 Task: Clean up your mailbox by finding and deleting items older than 90 days or larger than 250 kilobytes.
Action: Mouse moved to (17, 144)
Screenshot: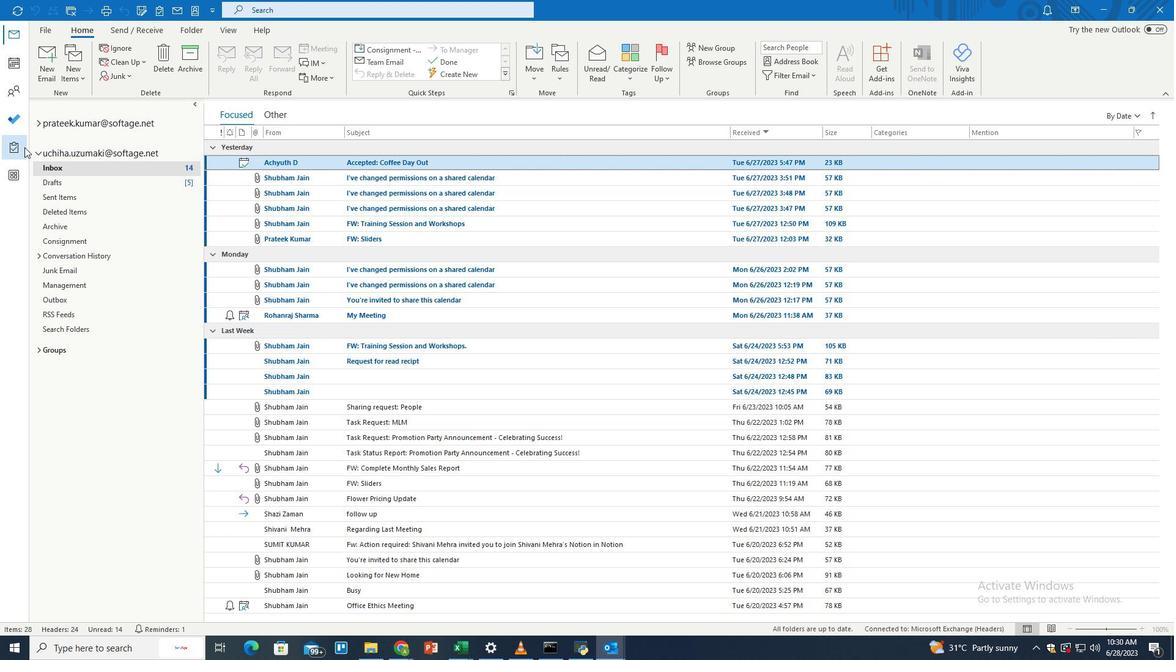 
Action: Mouse pressed left at (17, 144)
Screenshot: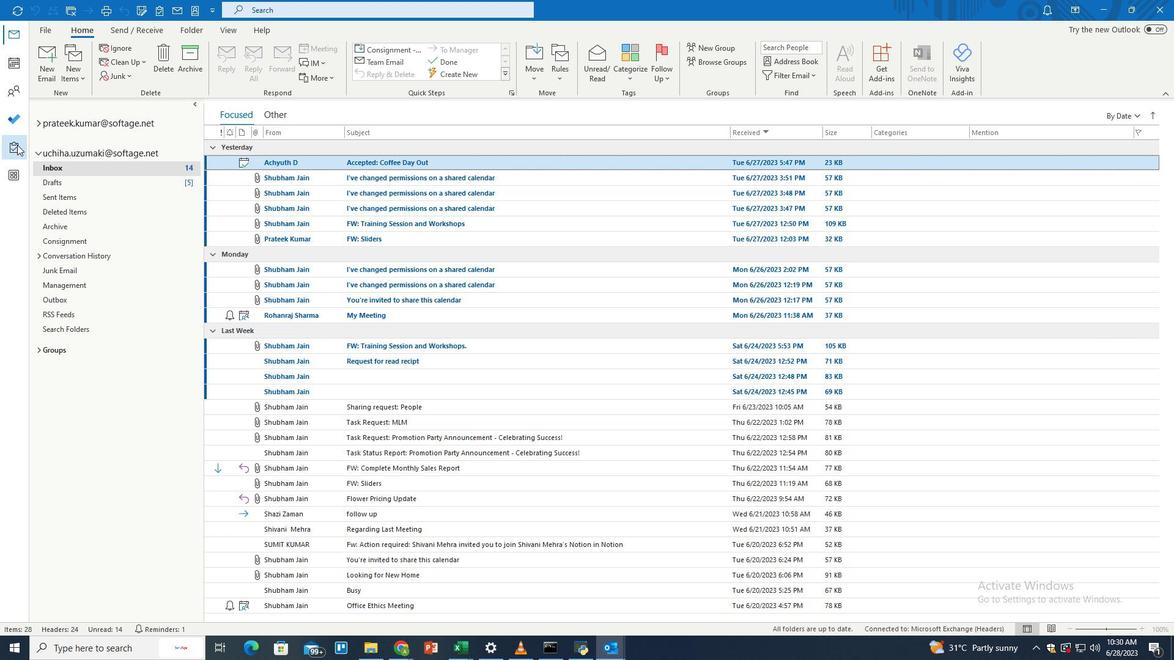 
Action: Mouse moved to (45, 30)
Screenshot: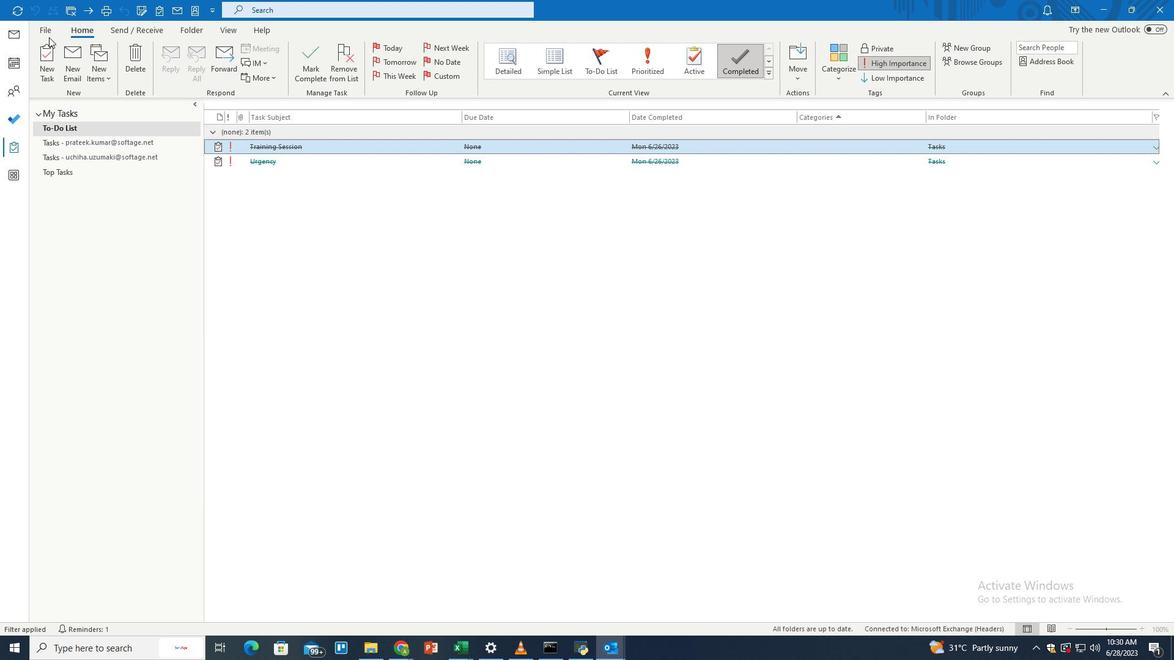 
Action: Mouse pressed left at (45, 30)
Screenshot: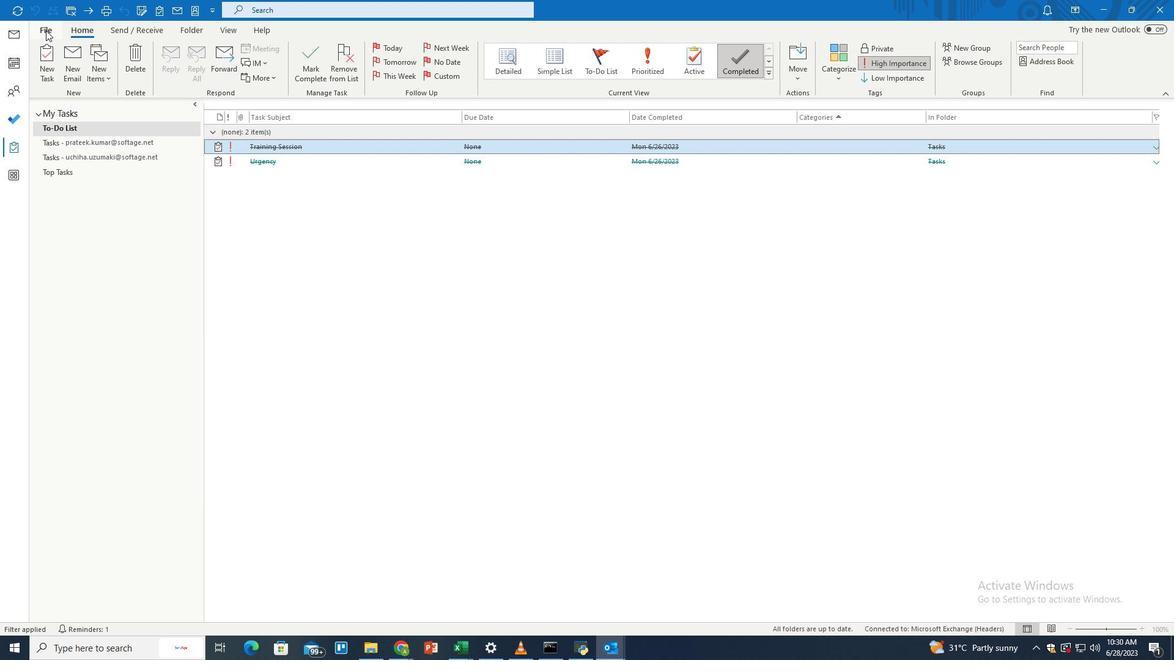 
Action: Mouse moved to (151, 316)
Screenshot: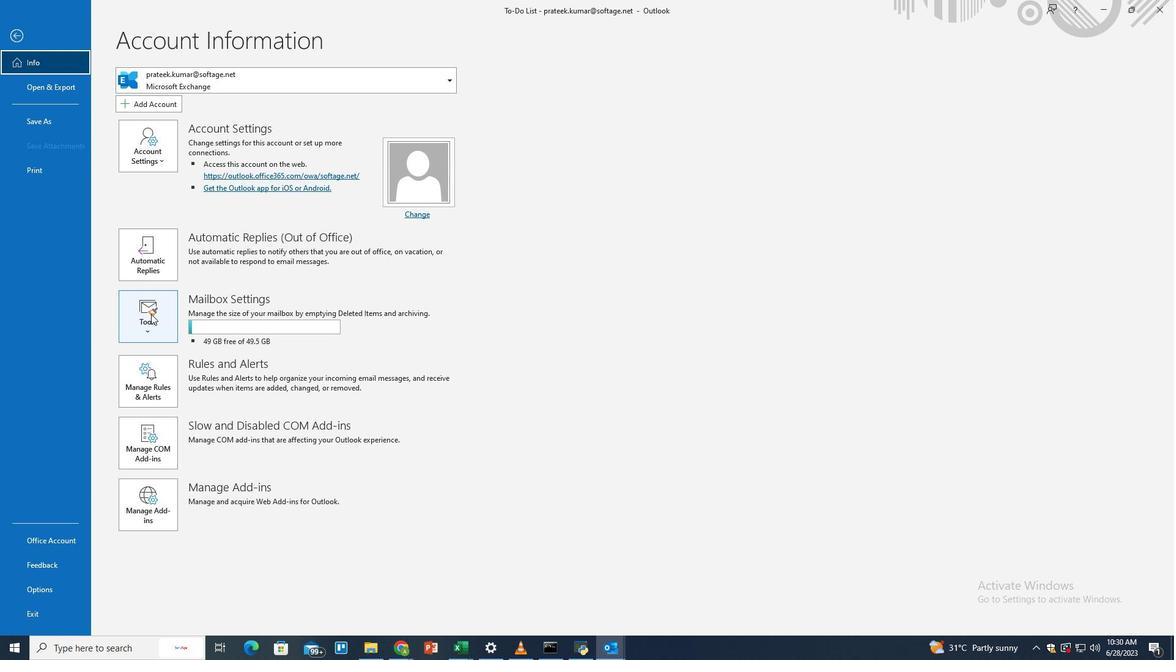 
Action: Mouse pressed left at (151, 316)
Screenshot: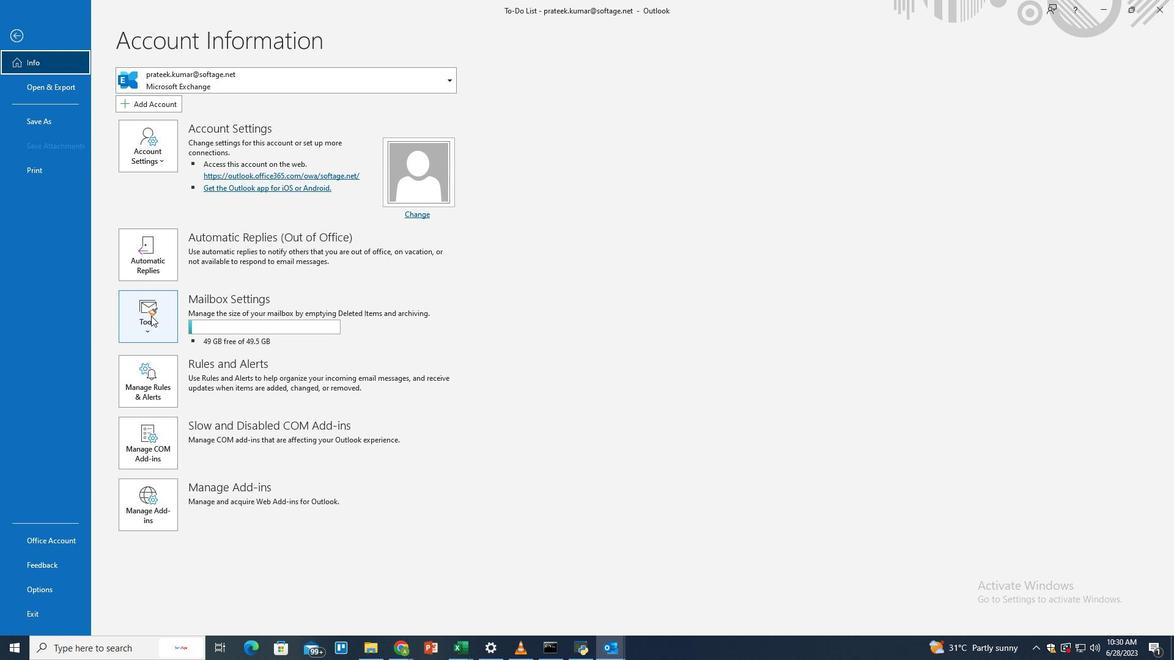 
Action: Mouse moved to (174, 368)
Screenshot: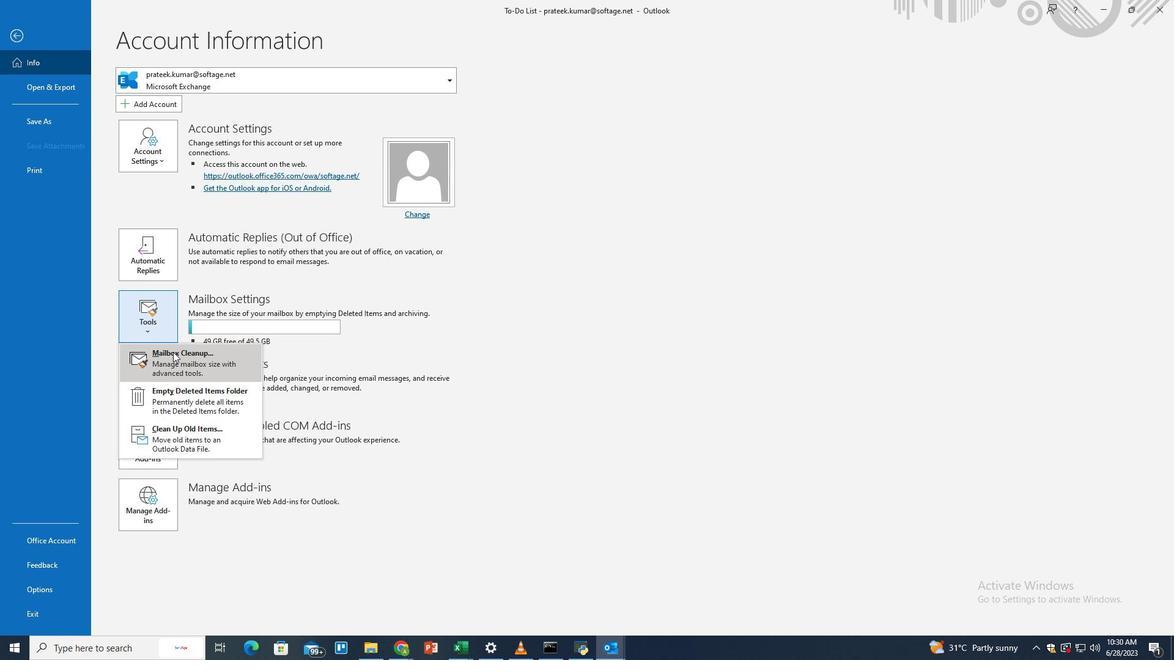 
Action: Mouse pressed left at (174, 368)
Screenshot: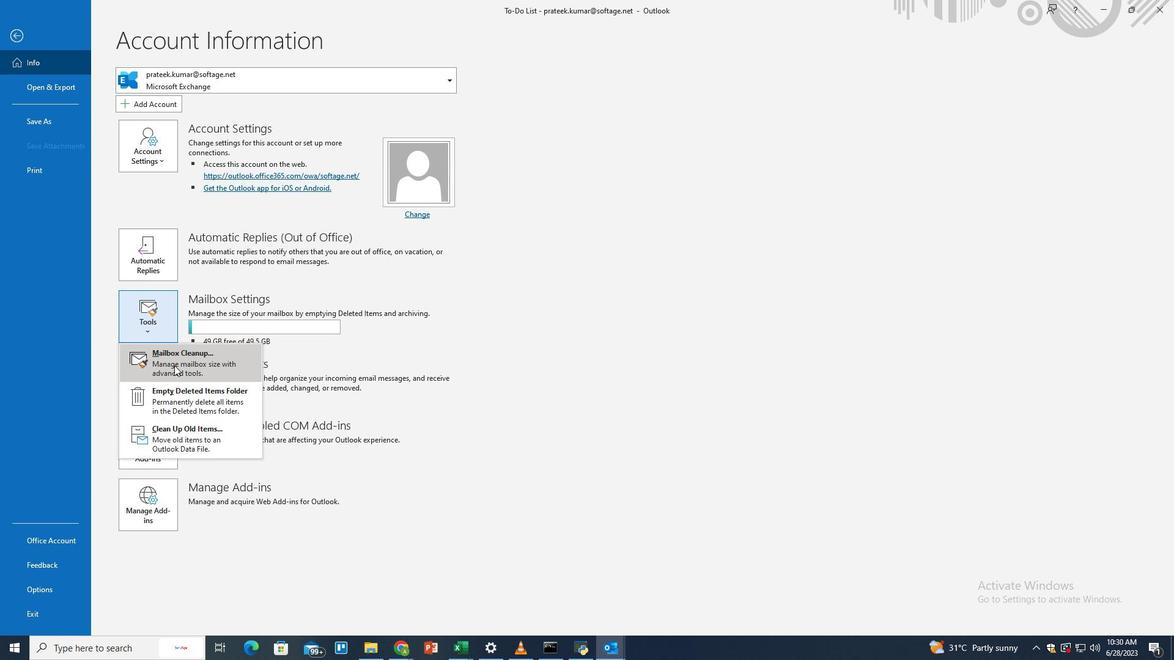 
Action: Mouse moved to (680, 390)
Screenshot: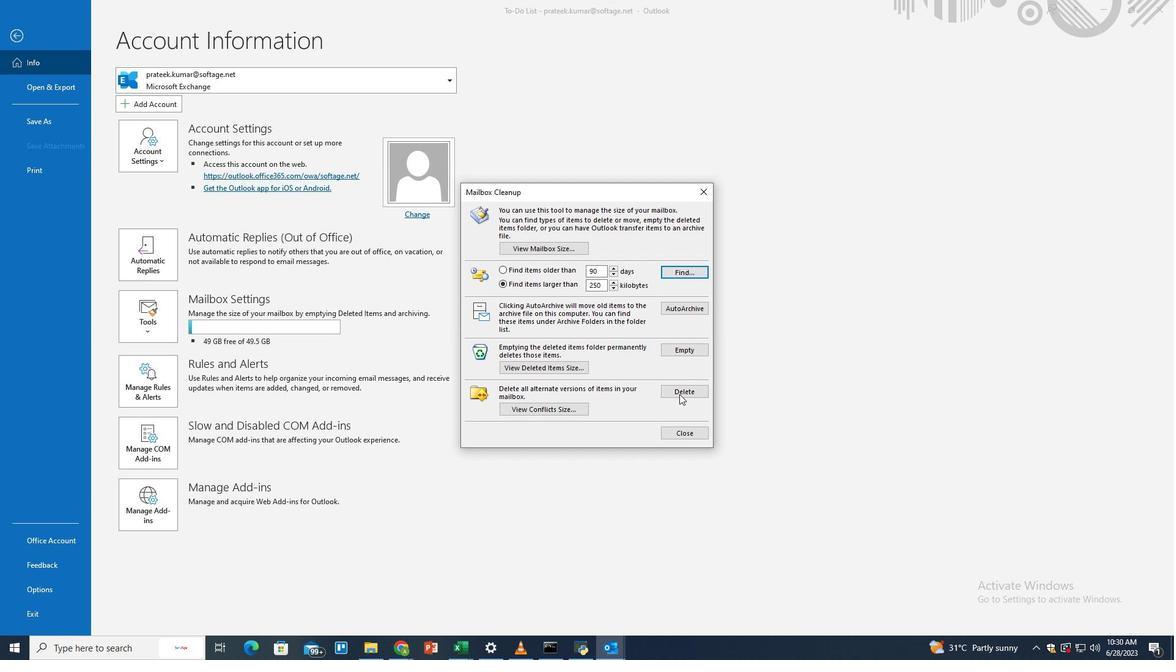 
Action: Mouse pressed left at (680, 390)
Screenshot: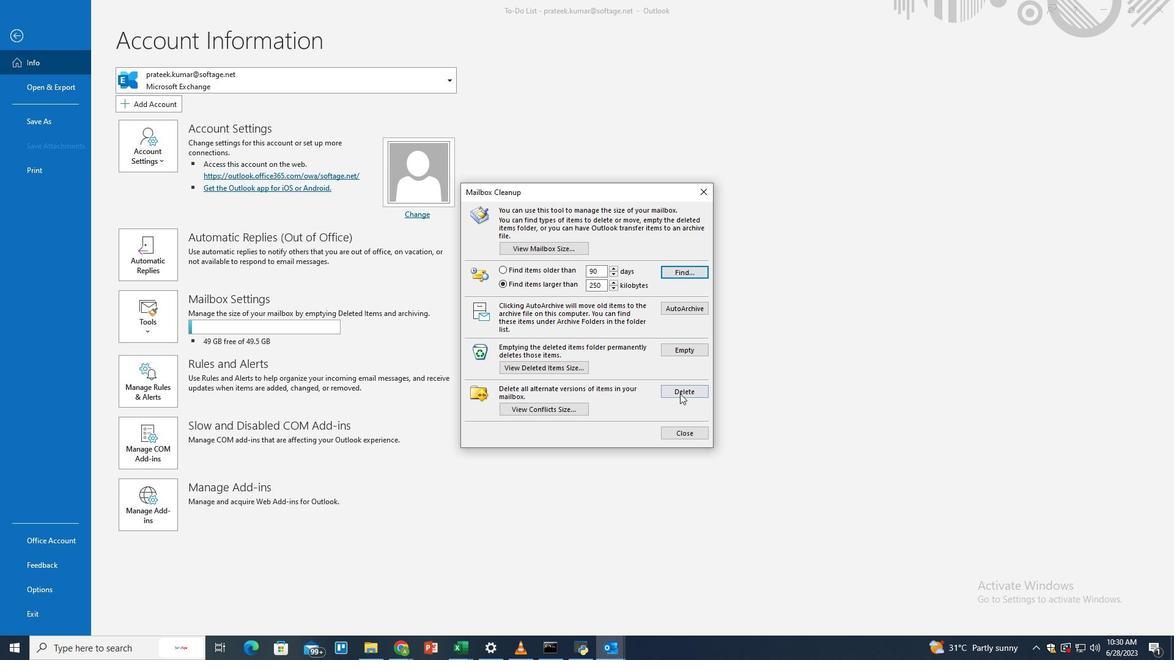 
Action: Mouse moved to (561, 358)
Screenshot: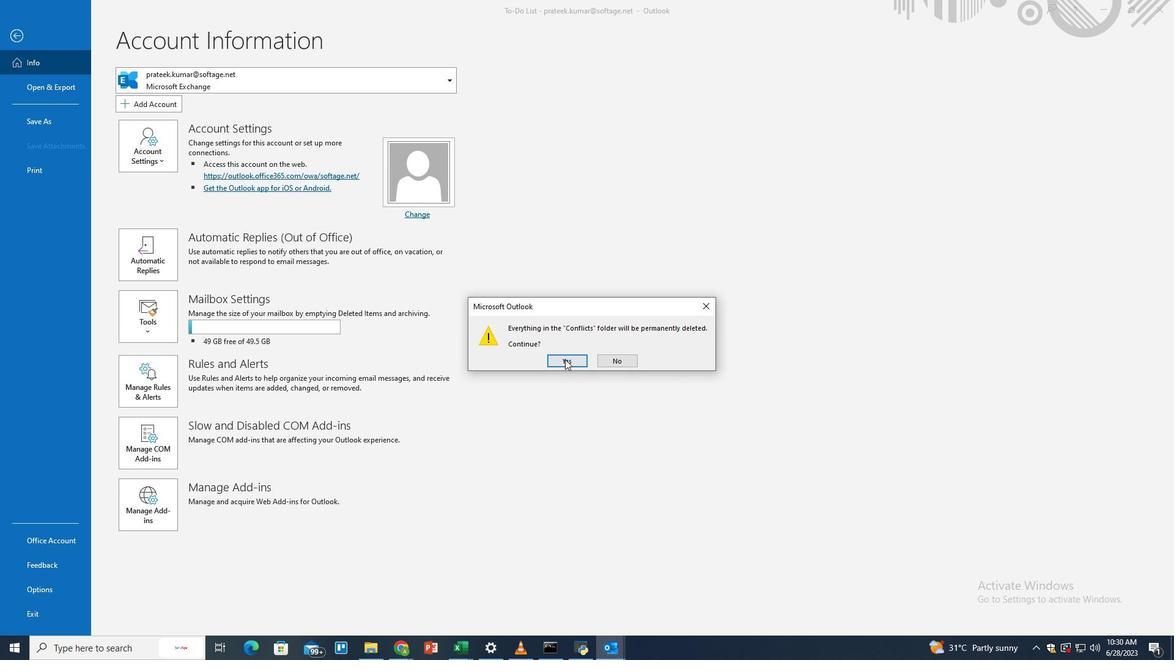 
Action: Mouse pressed left at (561, 358)
Screenshot: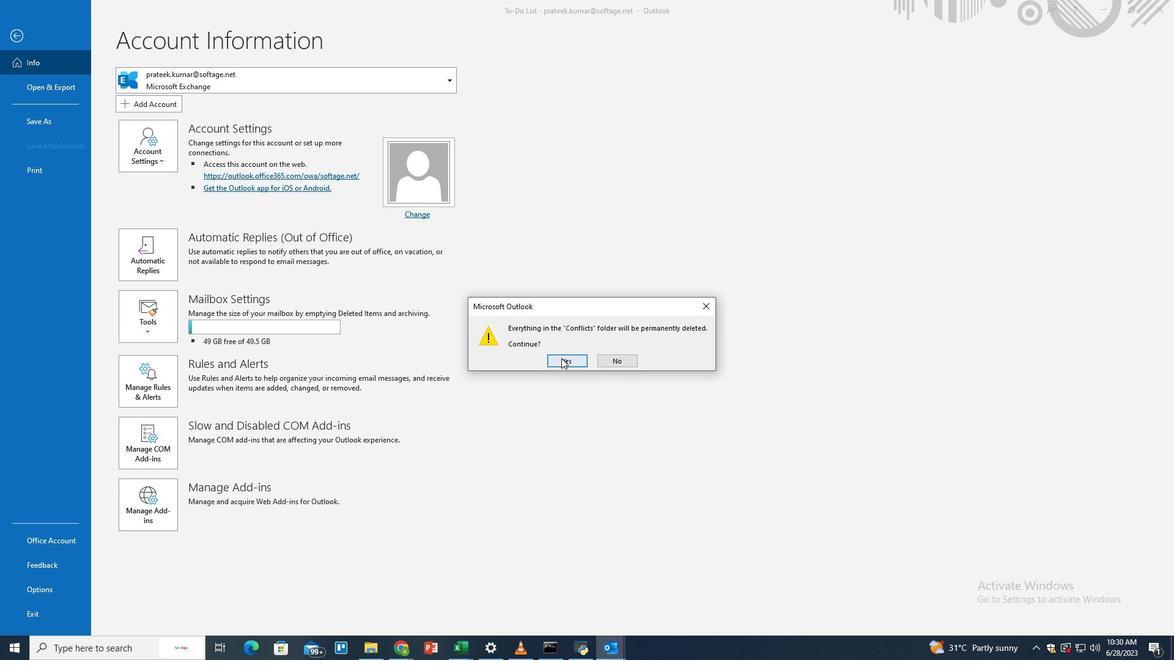 
Action: Mouse moved to (561, 366)
Screenshot: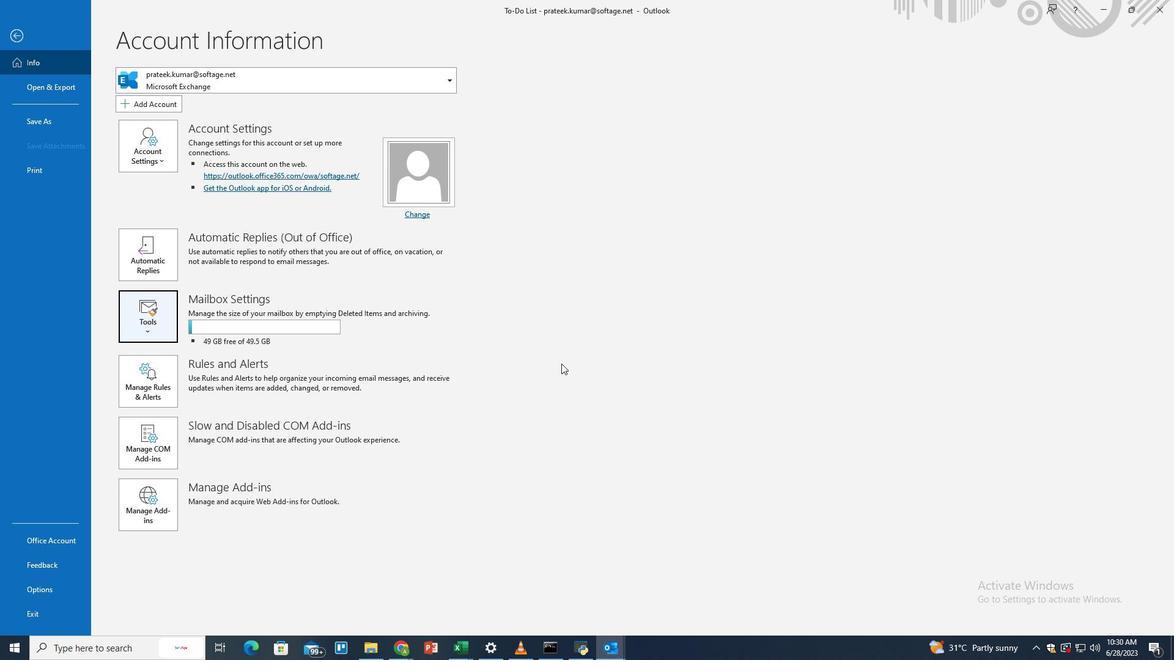 
